 Task: Apply Centered on Current Theme
Action: Mouse pressed left at (216, 427)
Screenshot: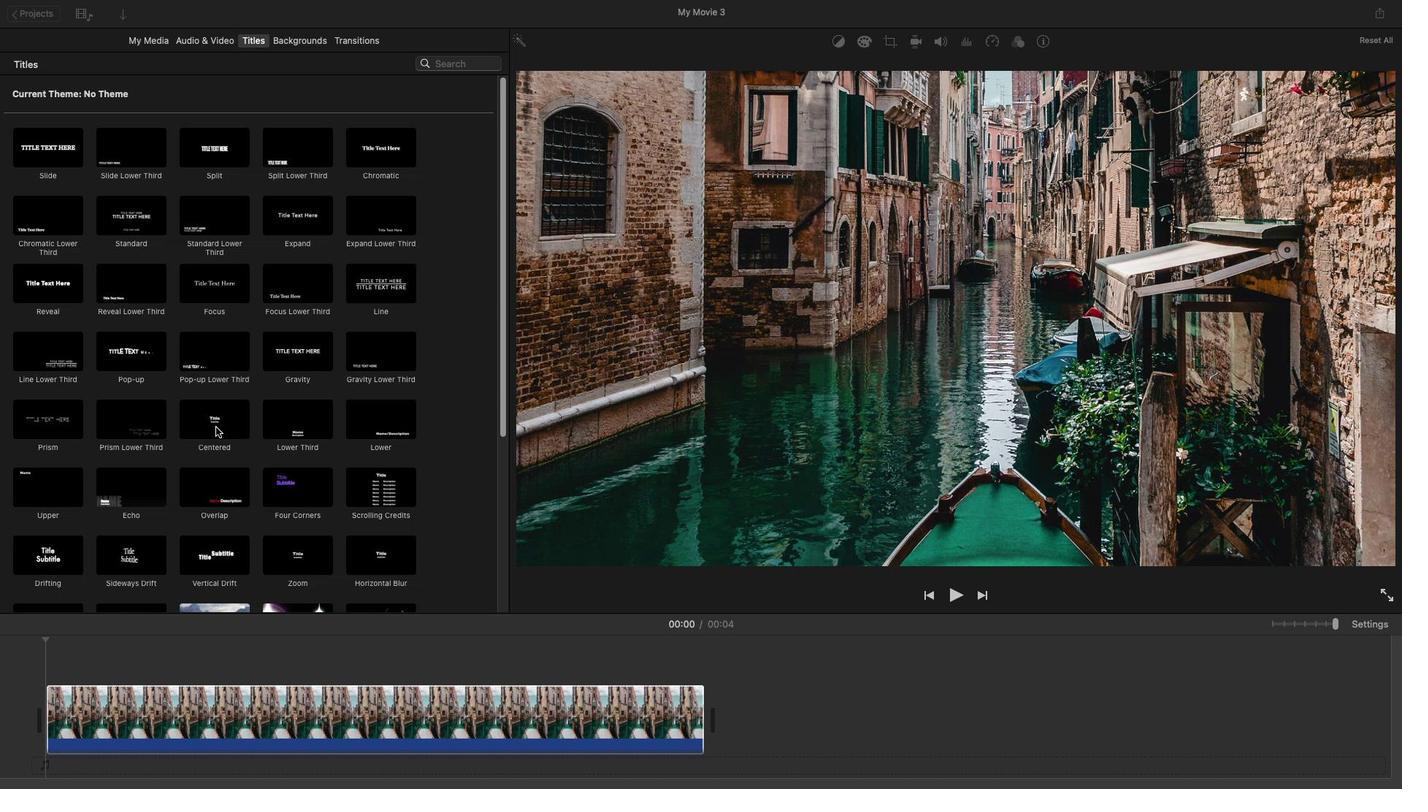 
Action: Mouse moved to (220, 426)
Screenshot: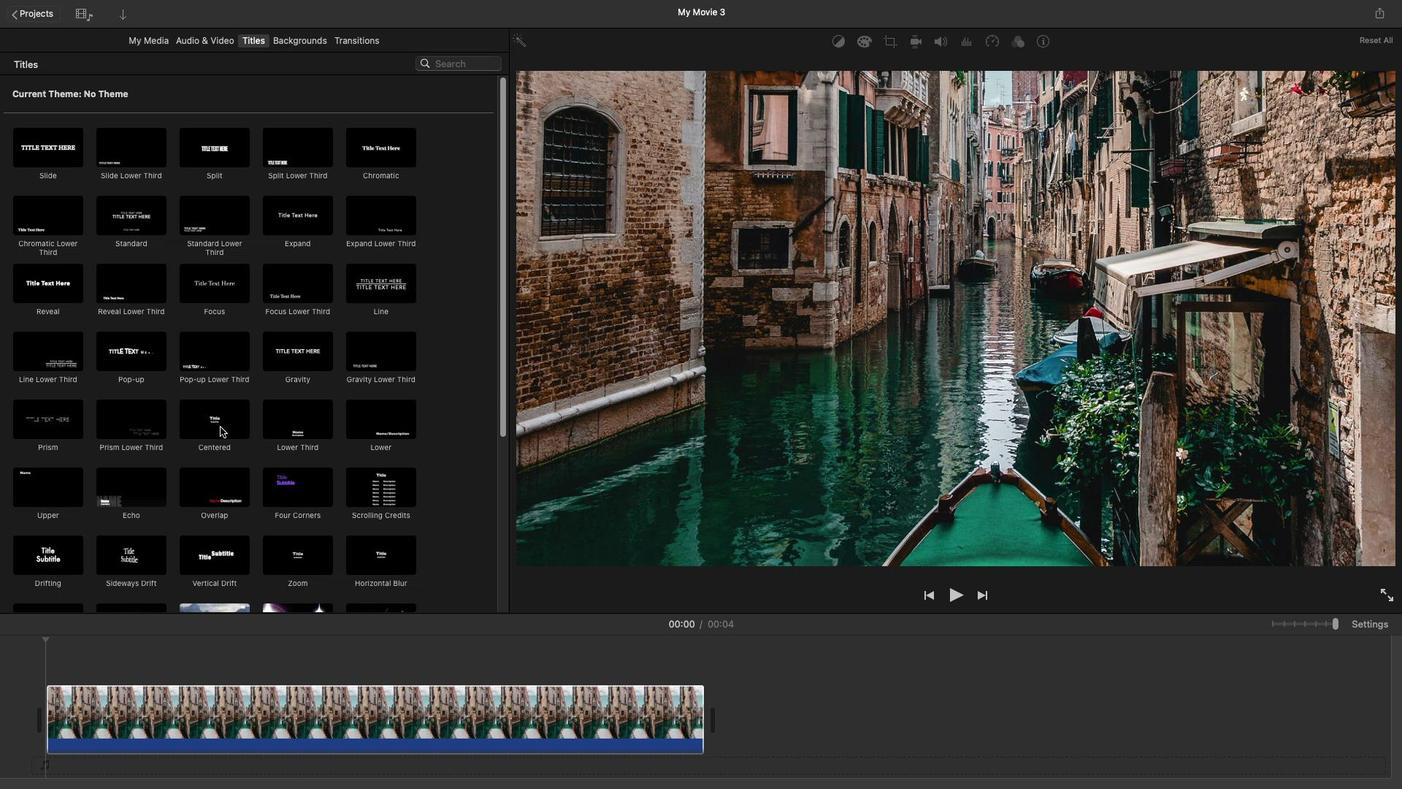 
Action: Mouse pressed left at (220, 426)
Screenshot: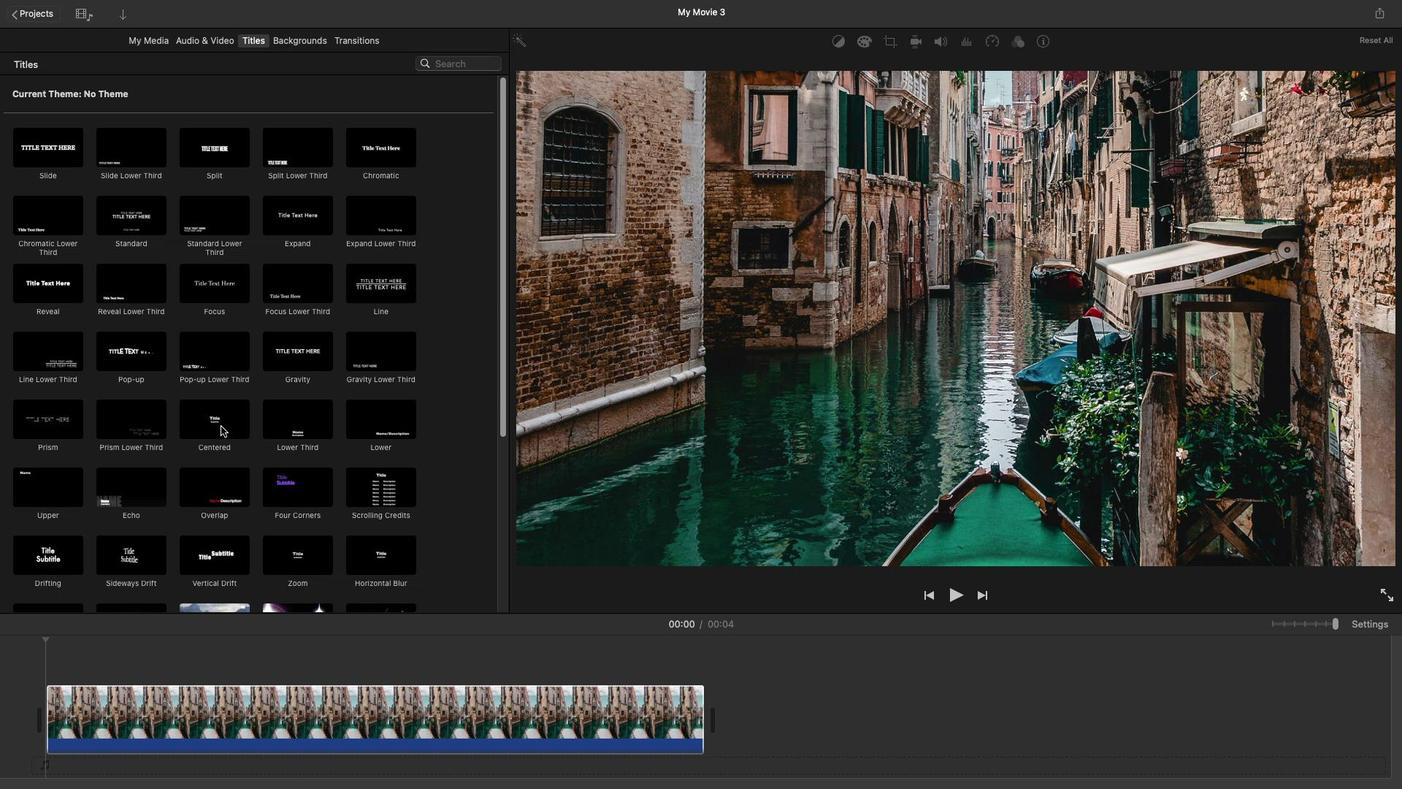 
Action: Mouse moved to (223, 426)
Screenshot: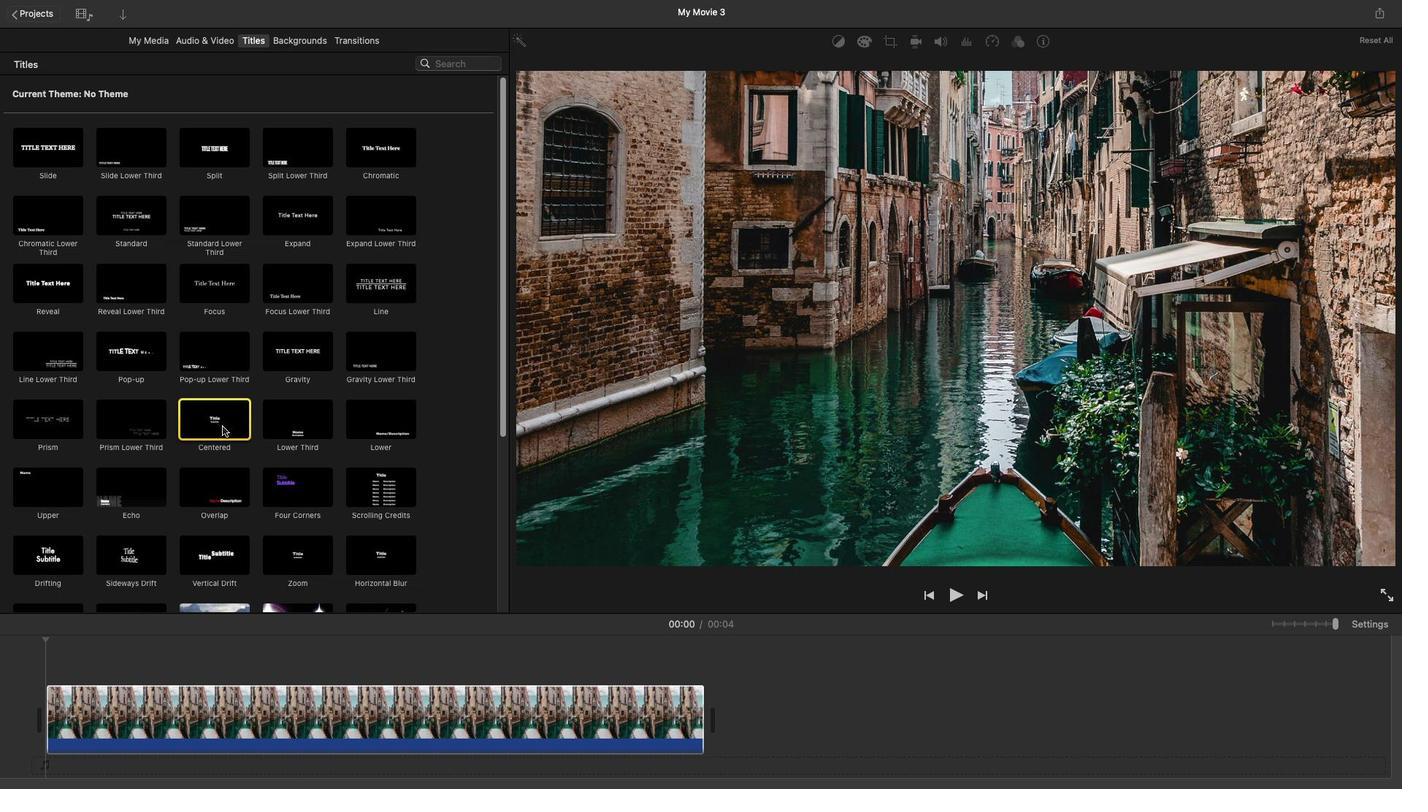 
Action: Mouse pressed left at (223, 426)
Screenshot: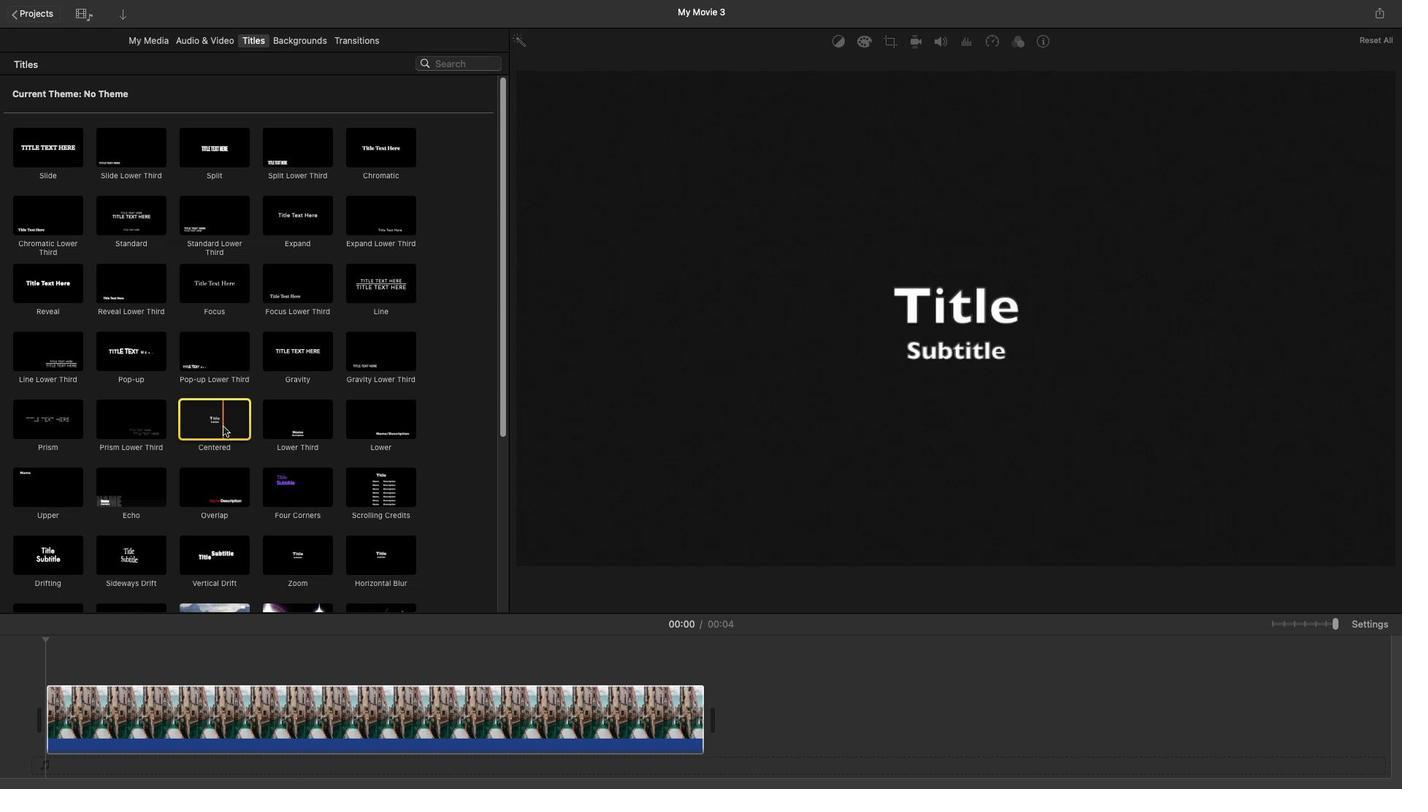 
Action: Mouse moved to (257, 533)
Screenshot: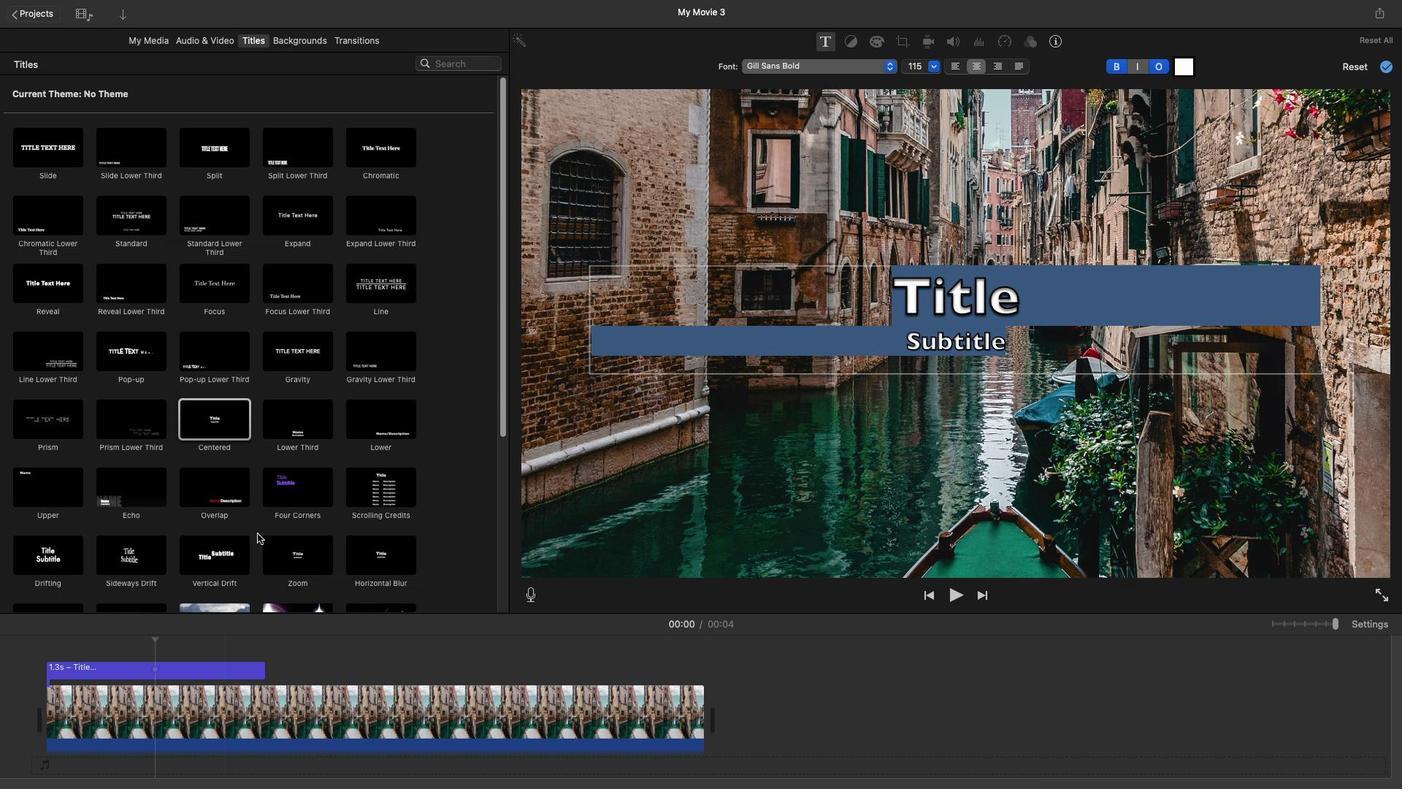 
